 Task: Check the data of "Outside business hours".
Action: Mouse moved to (22, 330)
Screenshot: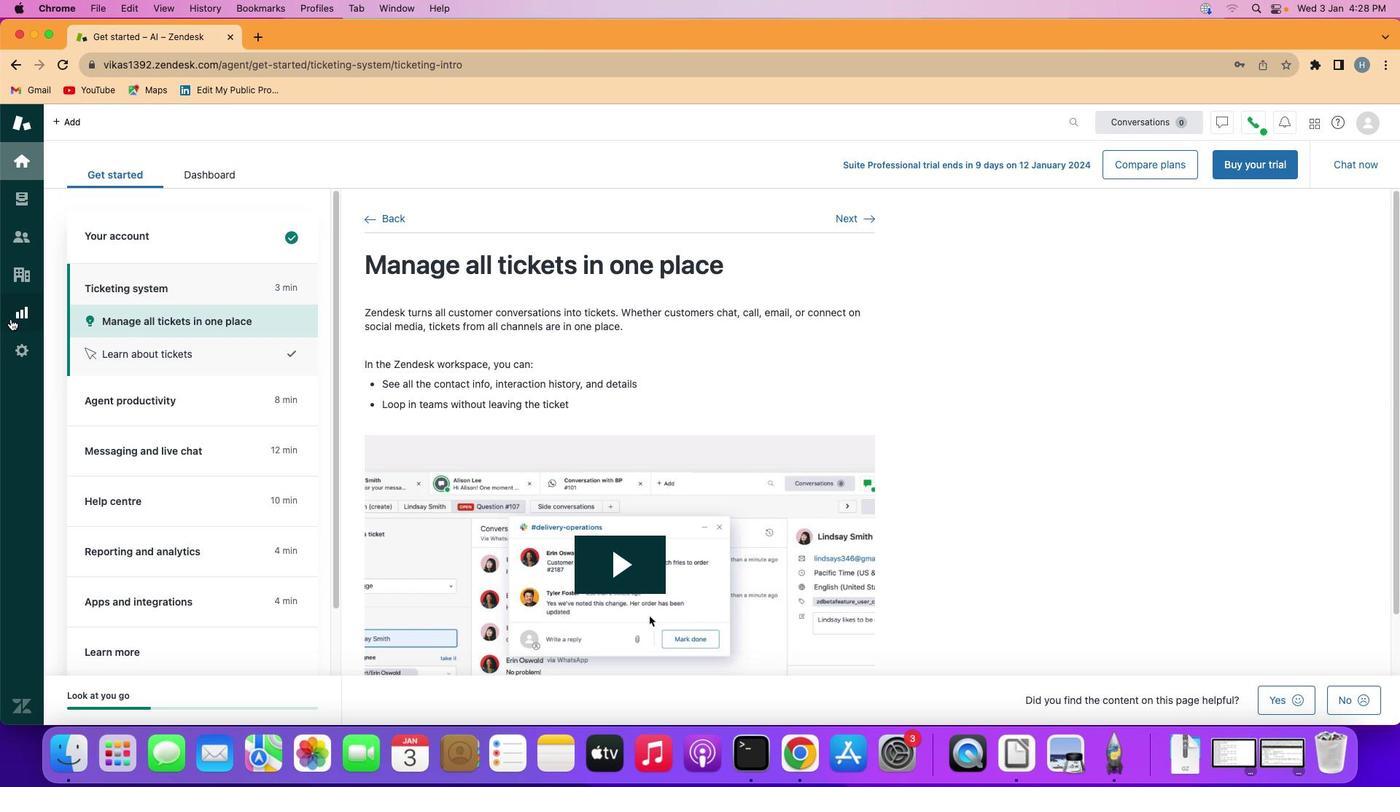 
Action: Mouse pressed left at (22, 330)
Screenshot: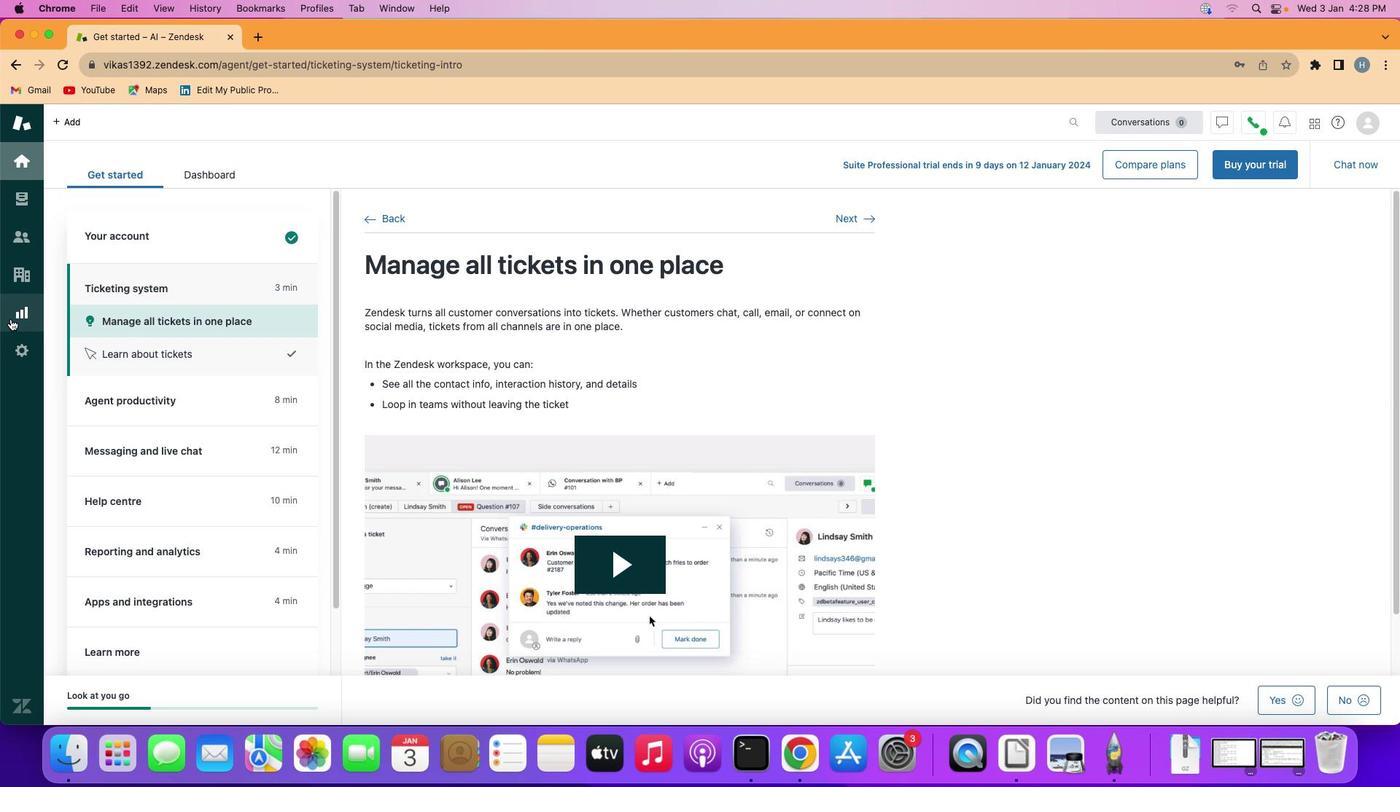 
Action: Mouse moved to (366, 211)
Screenshot: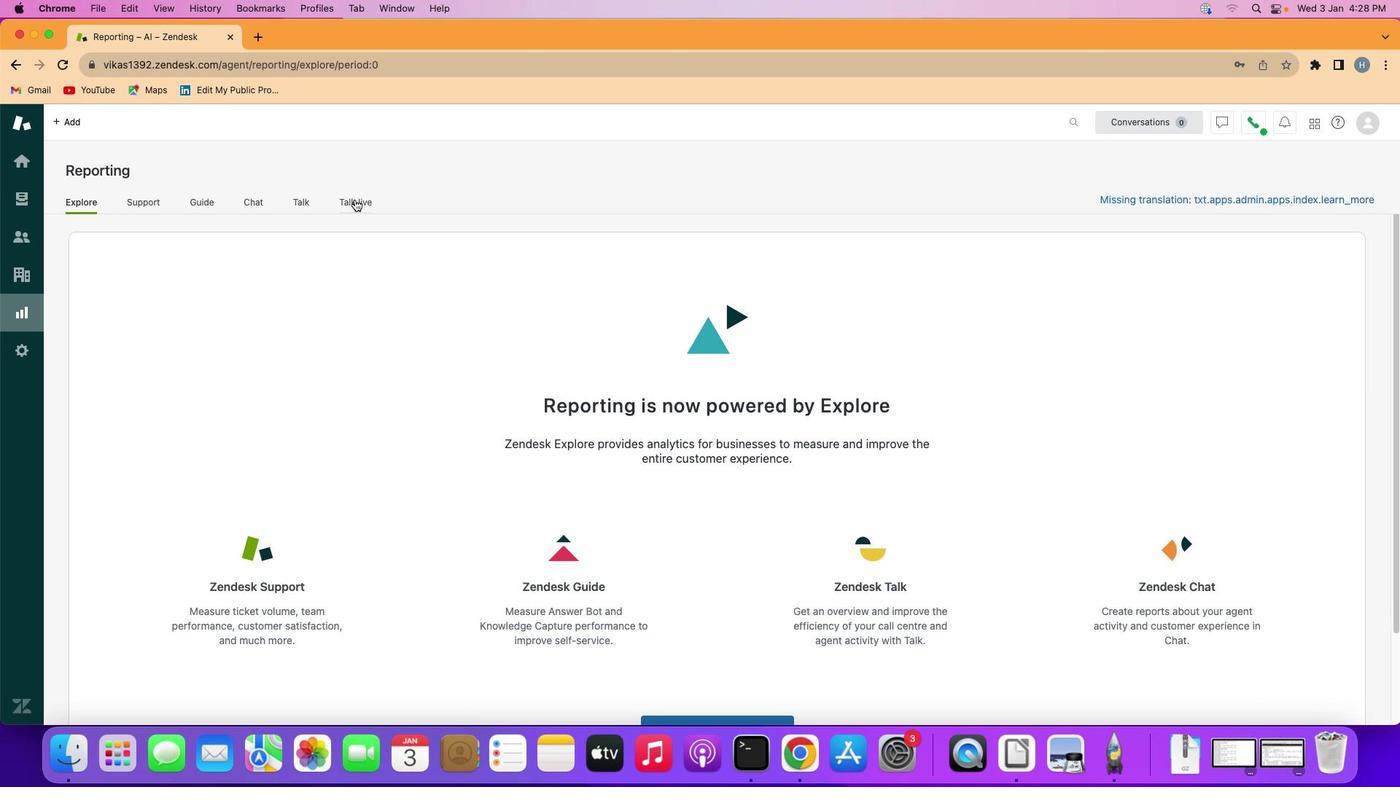
Action: Mouse pressed left at (366, 211)
Screenshot: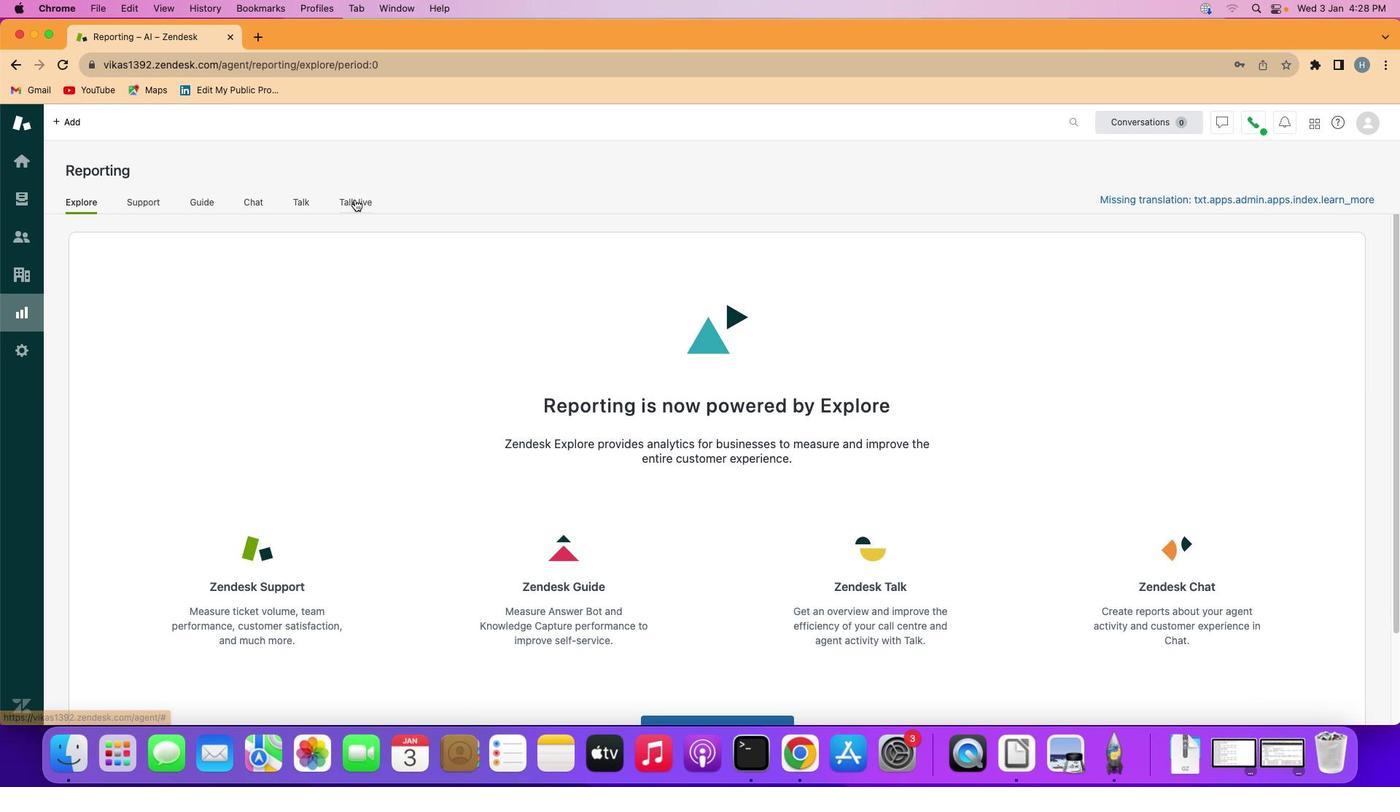 
Action: Mouse moved to (431, 492)
Screenshot: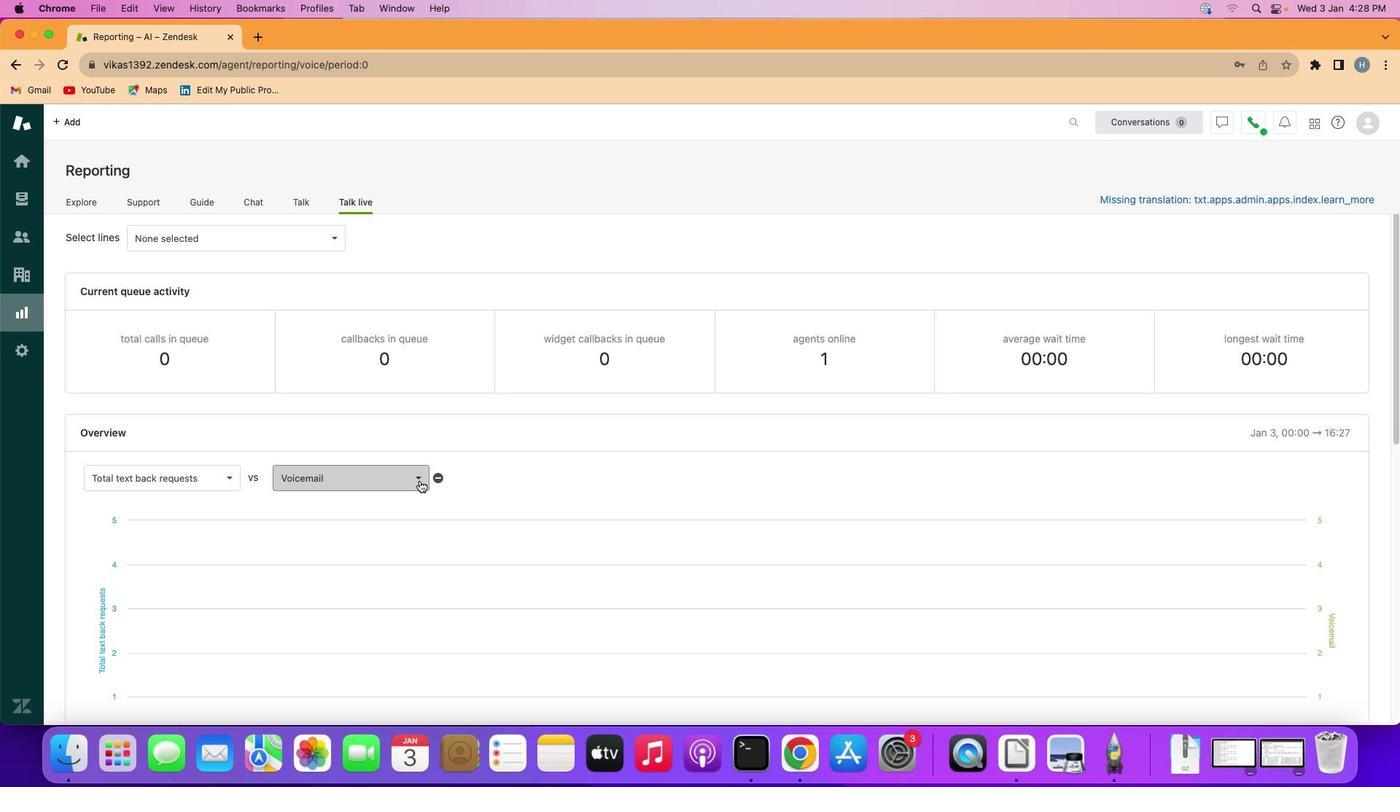 
Action: Mouse pressed left at (431, 492)
Screenshot: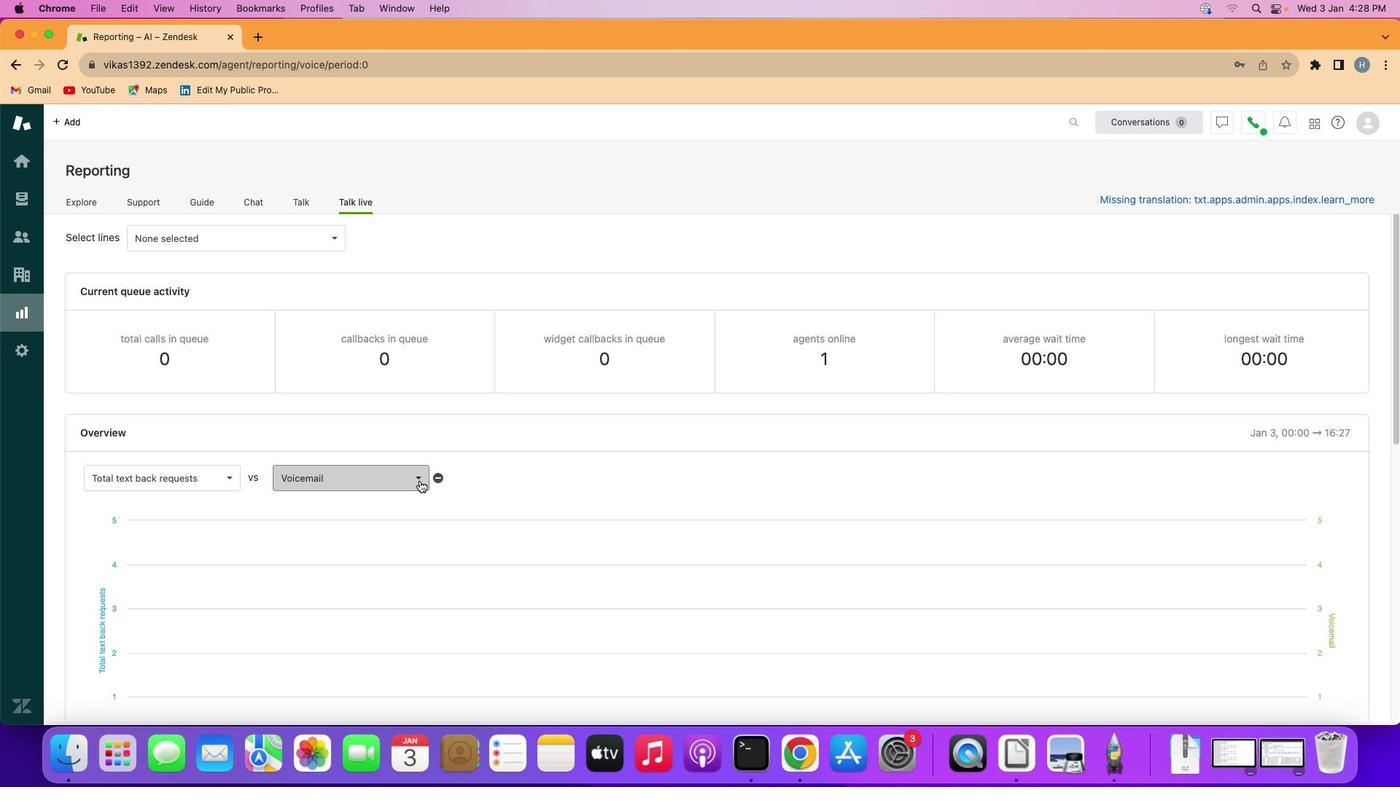
Action: Mouse moved to (375, 596)
Screenshot: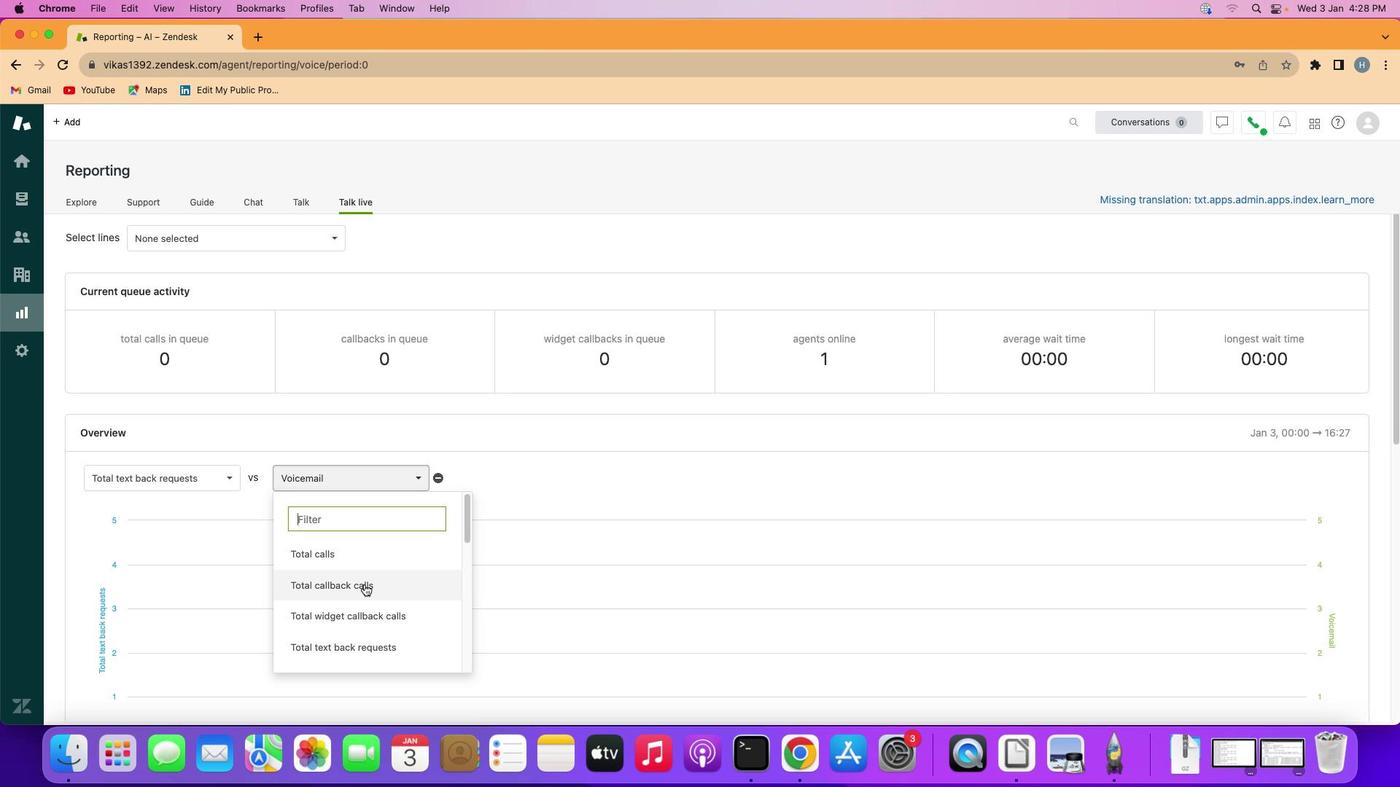
Action: Mouse scrolled (375, 596) with delta (11, 10)
Screenshot: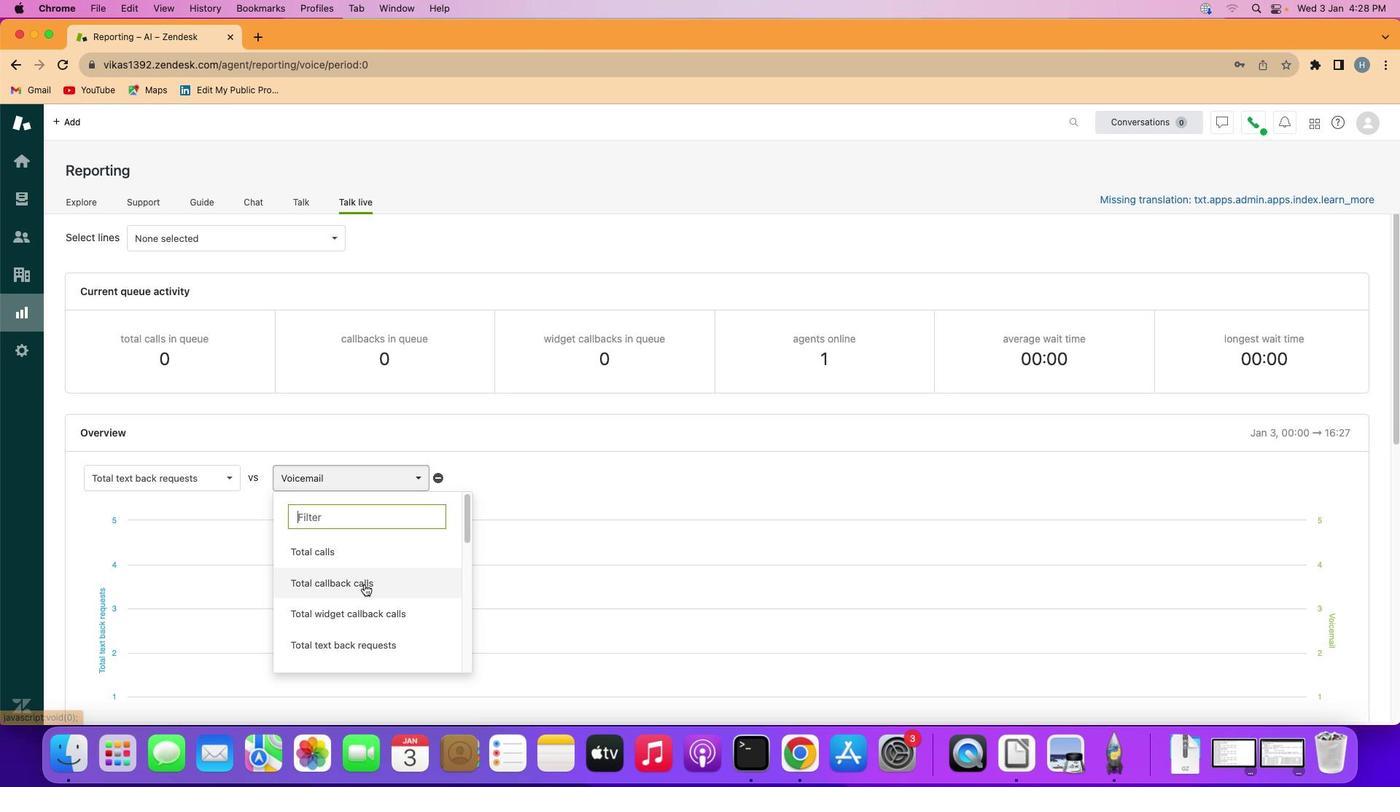 
Action: Mouse scrolled (375, 596) with delta (11, 10)
Screenshot: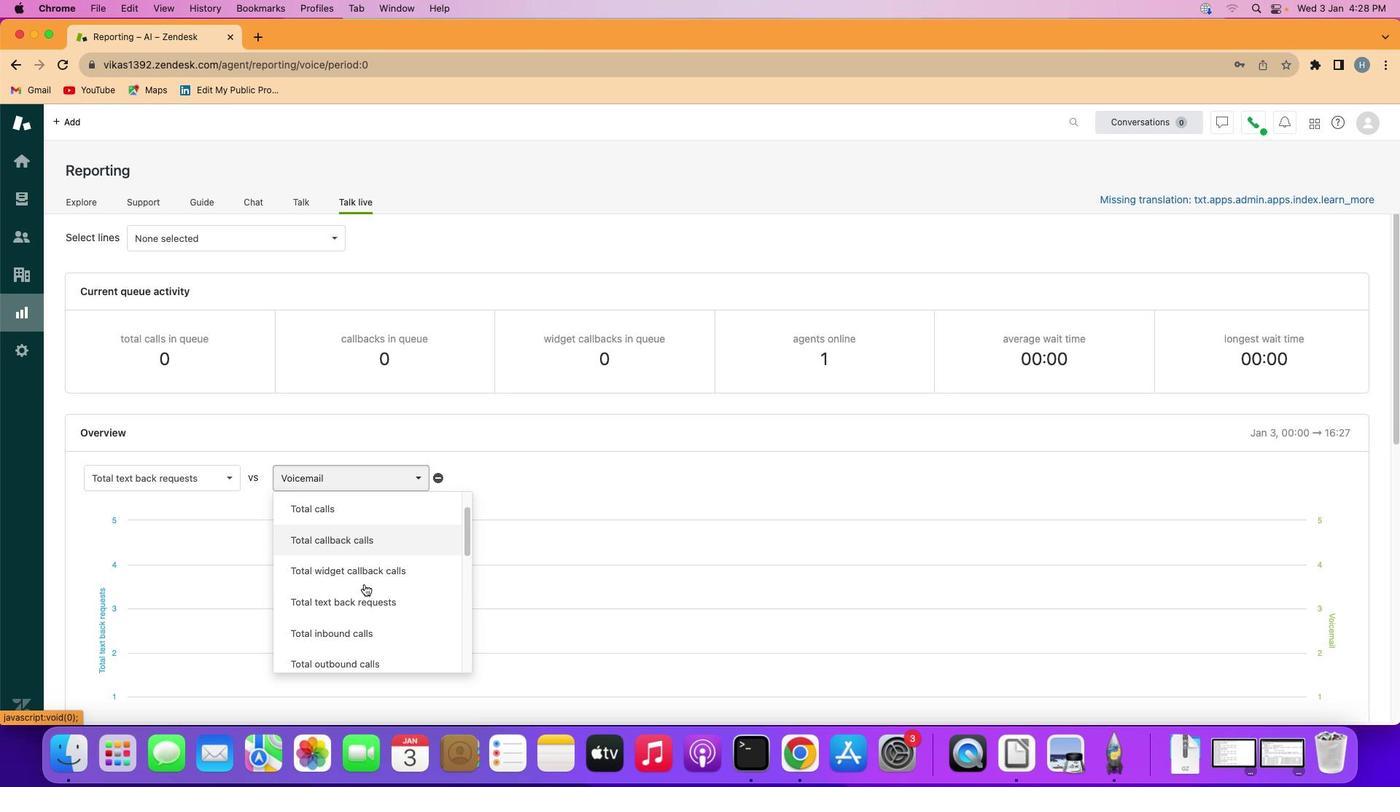 
Action: Mouse scrolled (375, 596) with delta (11, 10)
Screenshot: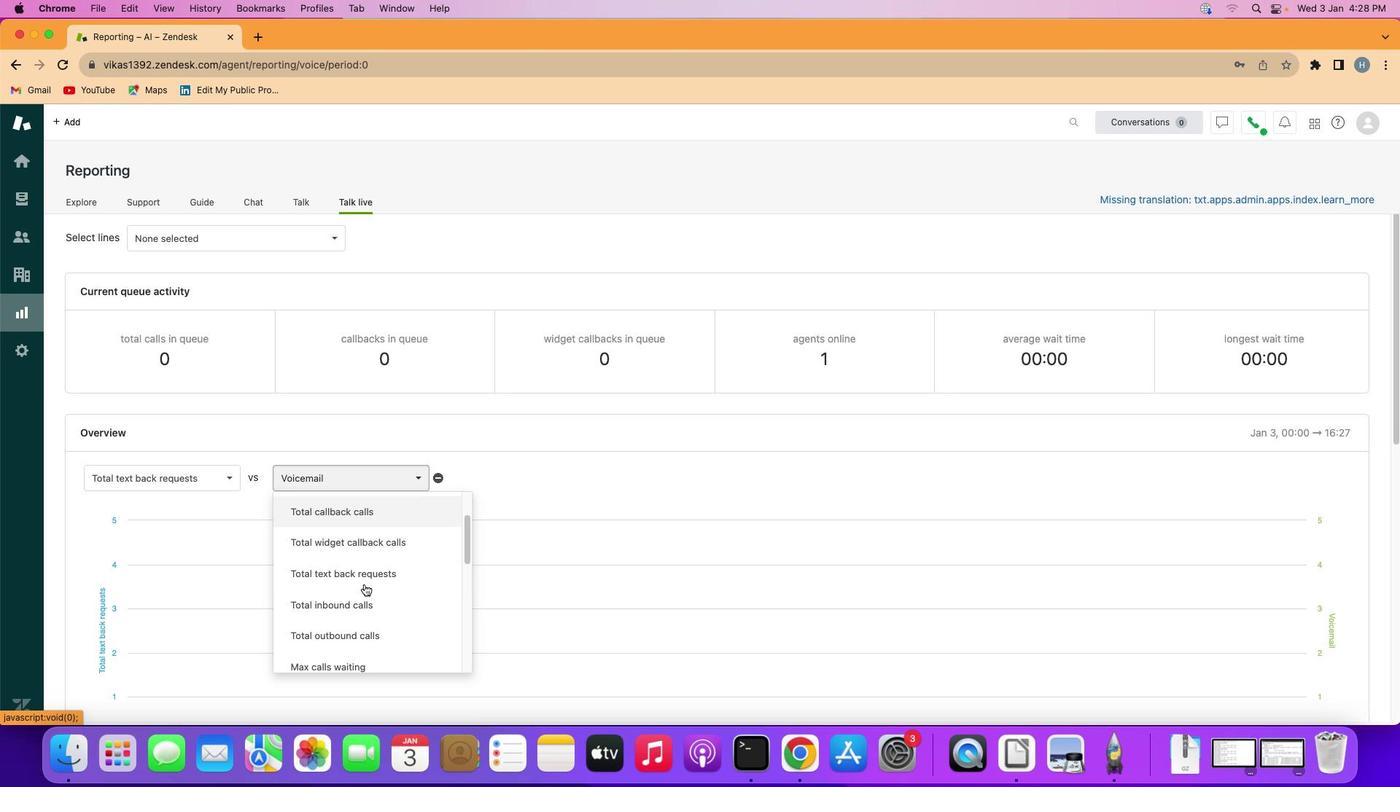 
Action: Mouse scrolled (375, 596) with delta (11, 8)
Screenshot: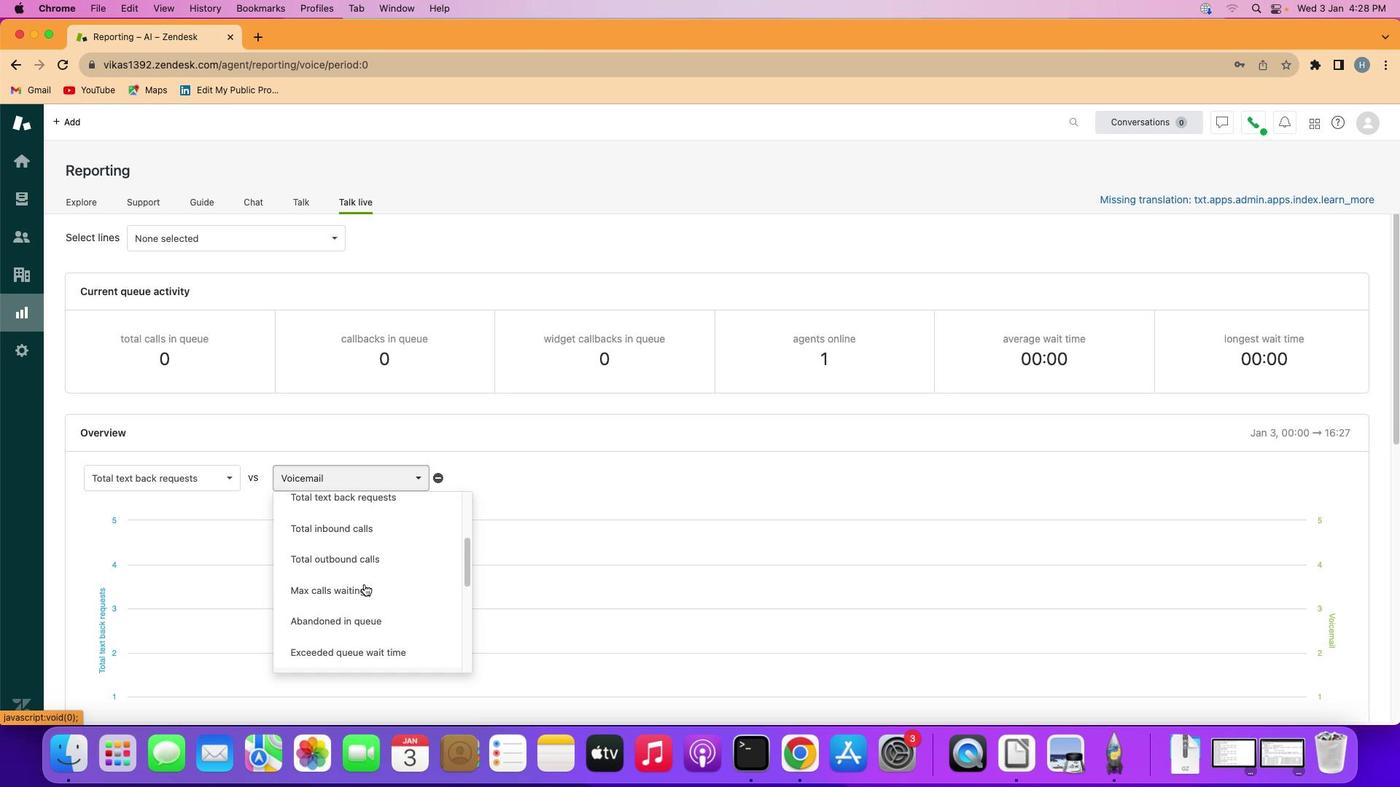 
Action: Mouse scrolled (375, 596) with delta (11, 8)
Screenshot: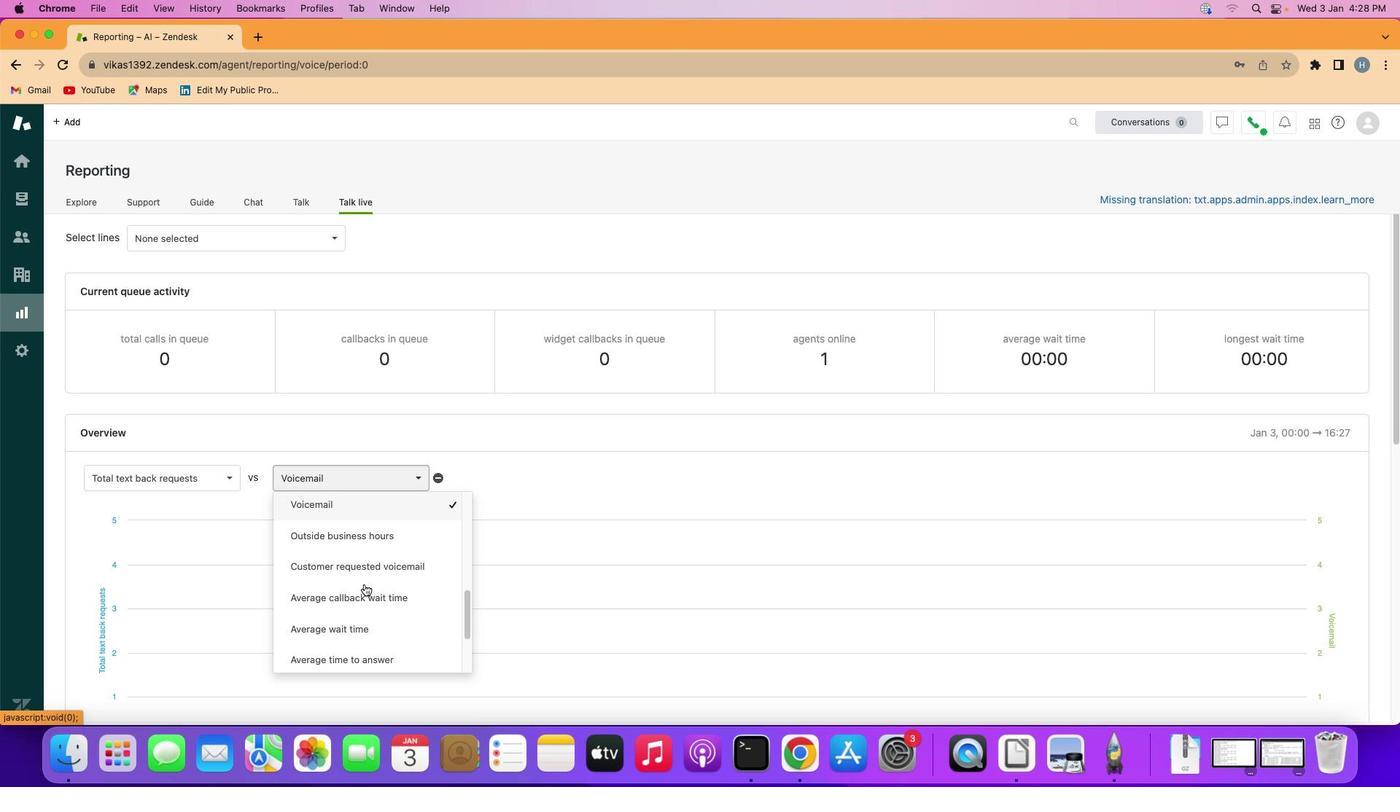 
Action: Mouse scrolled (375, 596) with delta (11, 8)
Screenshot: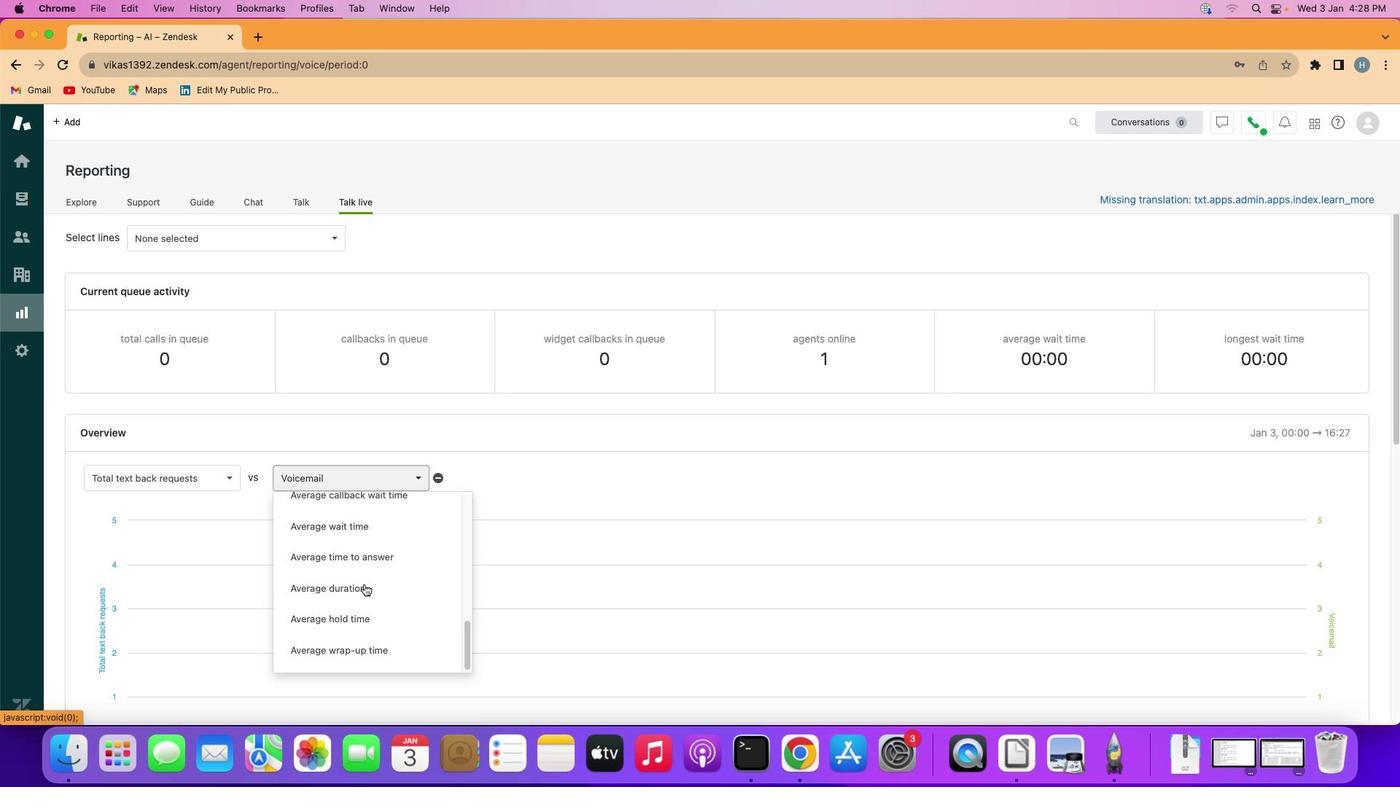 
Action: Mouse scrolled (375, 596) with delta (11, 12)
Screenshot: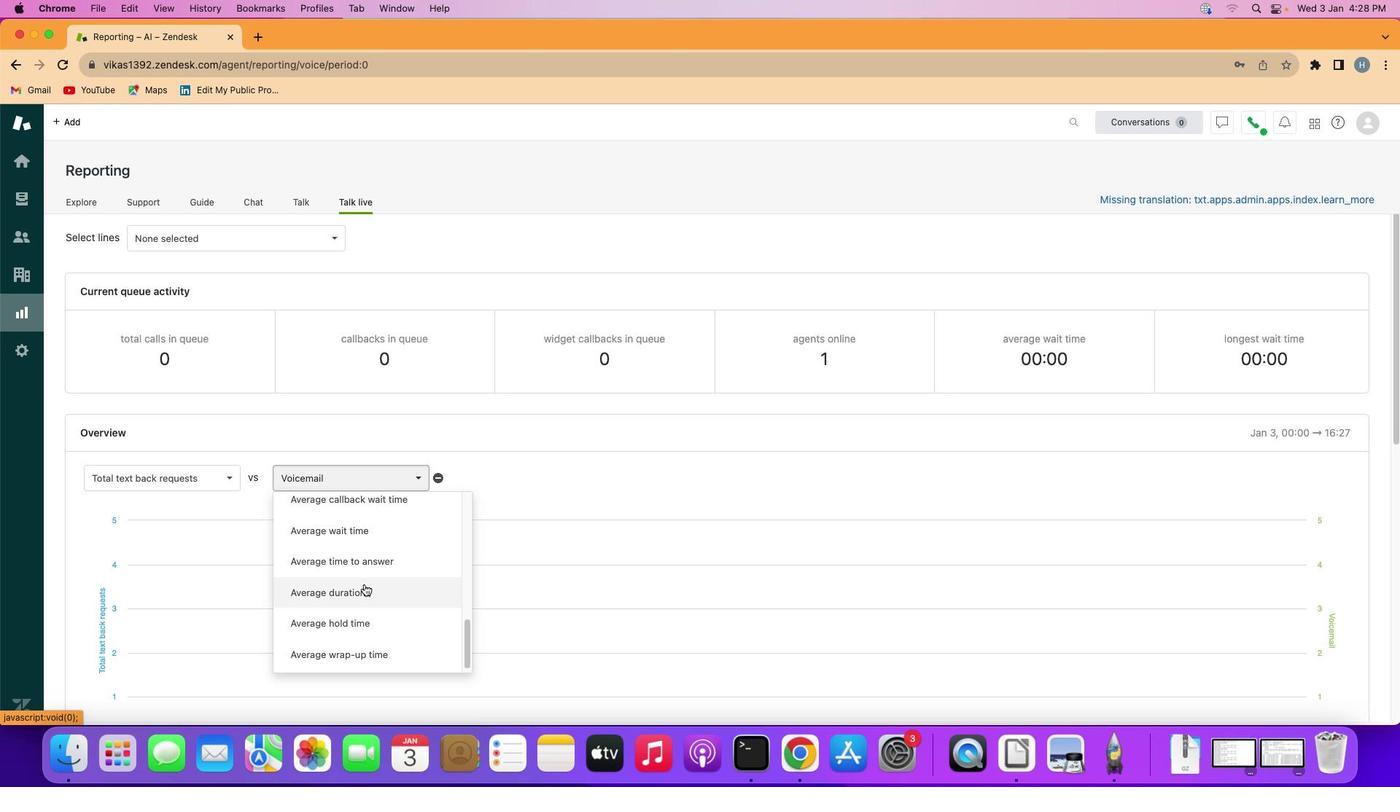 
Action: Mouse scrolled (375, 596) with delta (11, 12)
Screenshot: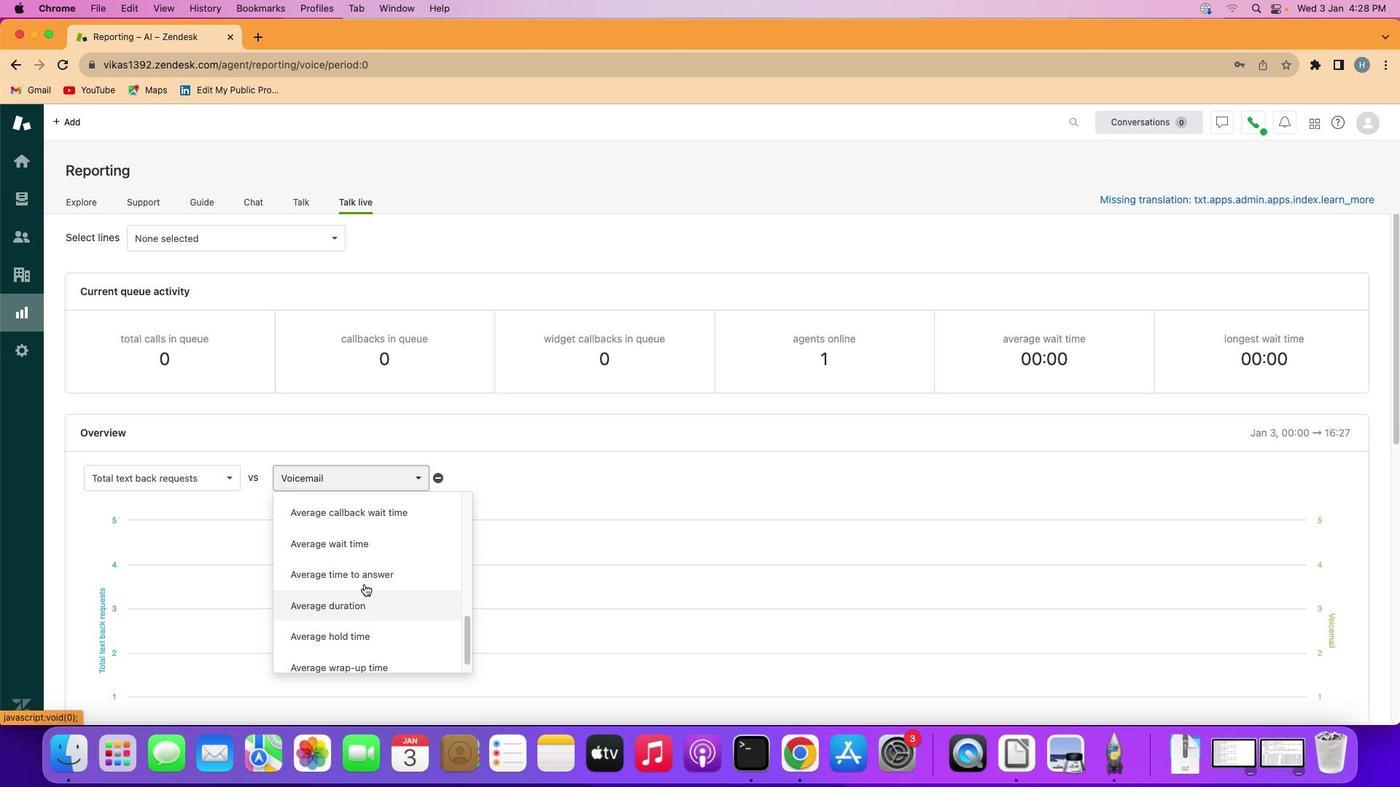 
Action: Mouse scrolled (375, 596) with delta (11, 13)
Screenshot: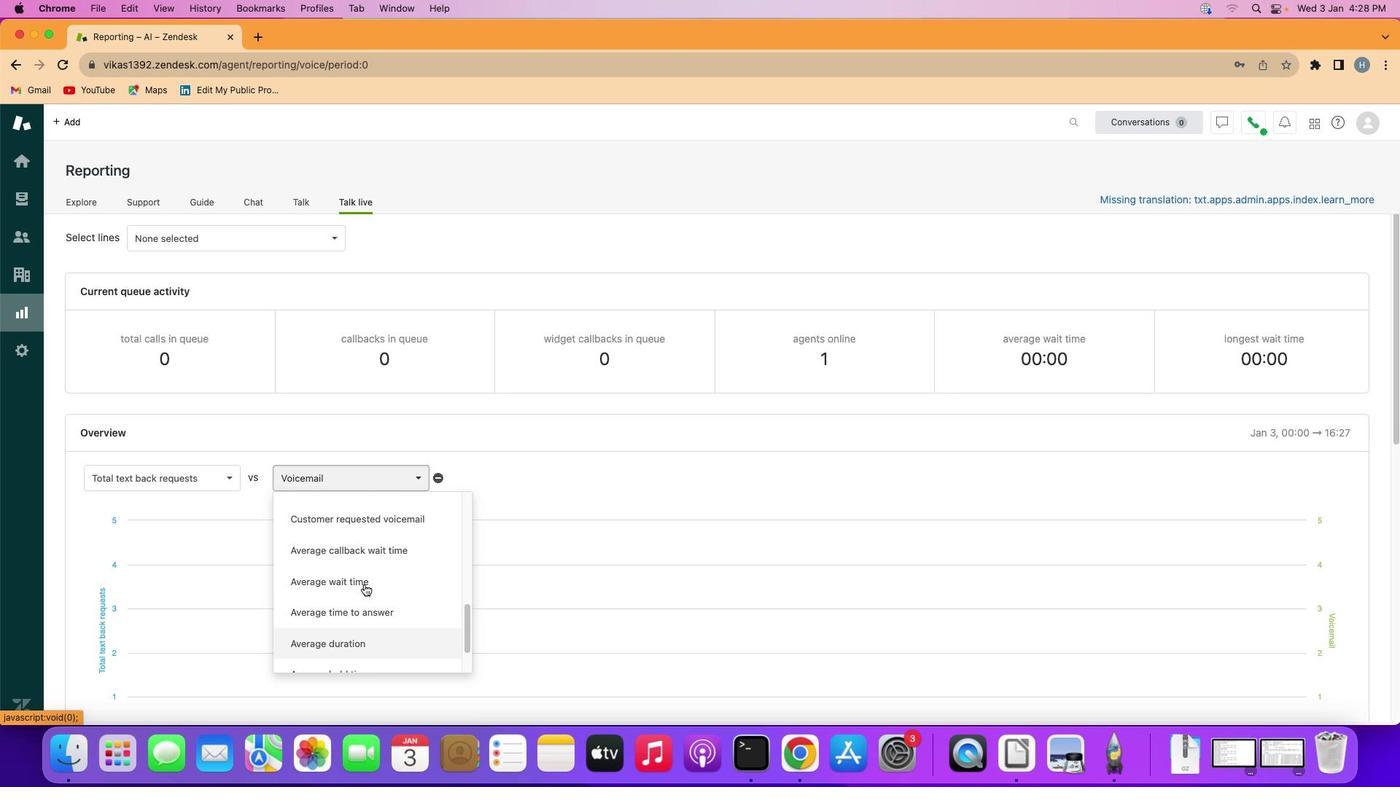 
Action: Mouse scrolled (375, 596) with delta (11, 13)
Screenshot: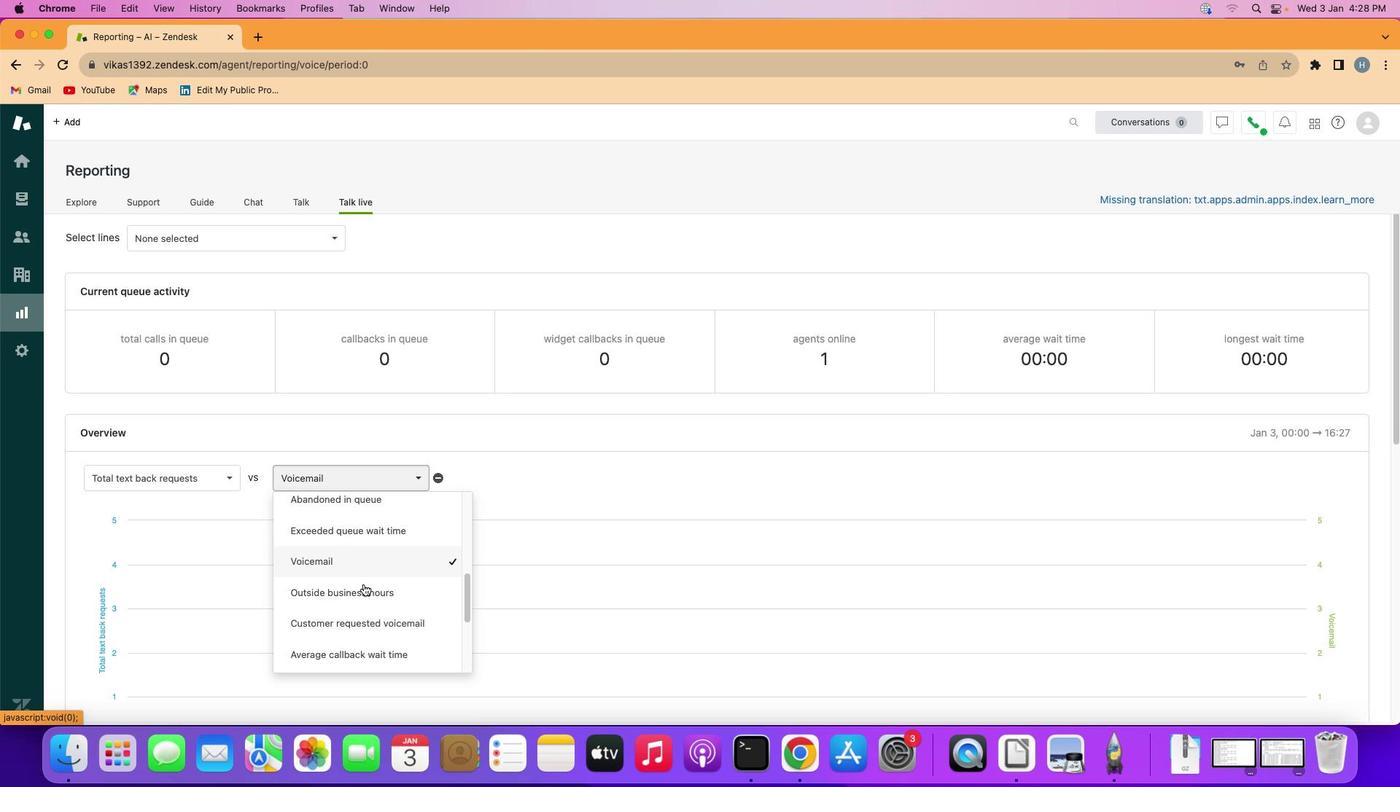 
Action: Mouse moved to (383, 642)
Screenshot: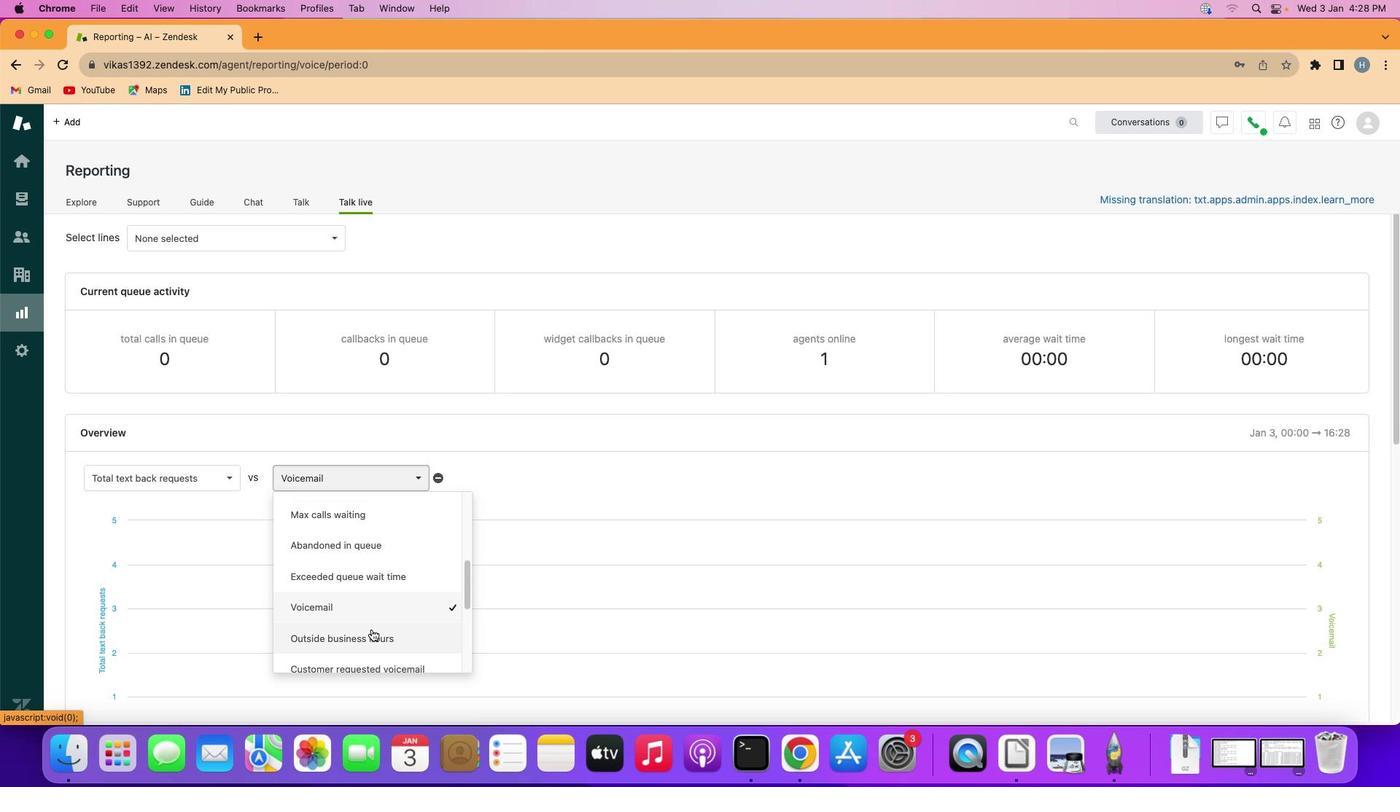 
Action: Mouse pressed left at (383, 642)
Screenshot: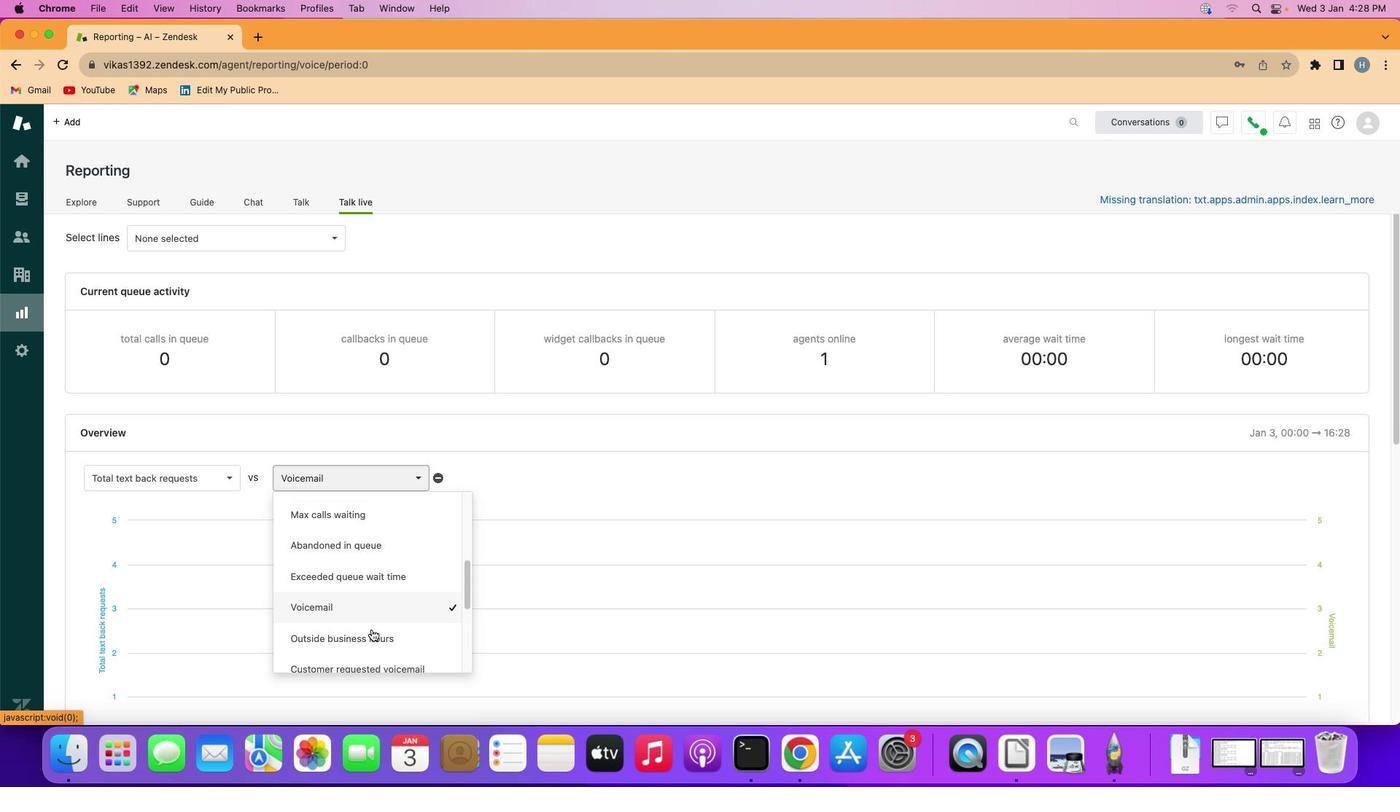 
